 Task: Select a due date automation when advanced on, the moment a card is due add dates due in 1 working days.
Action: Mouse moved to (938, 77)
Screenshot: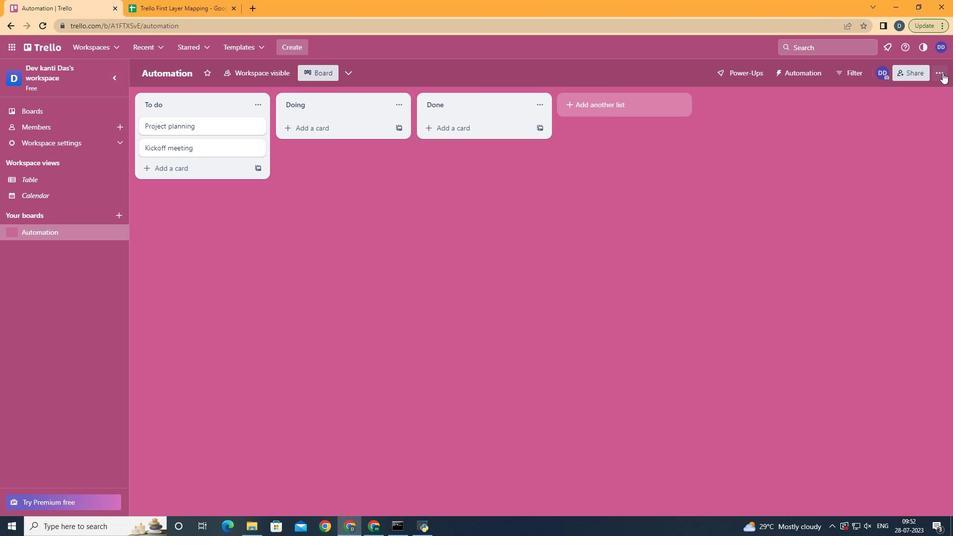 
Action: Mouse pressed left at (938, 77)
Screenshot: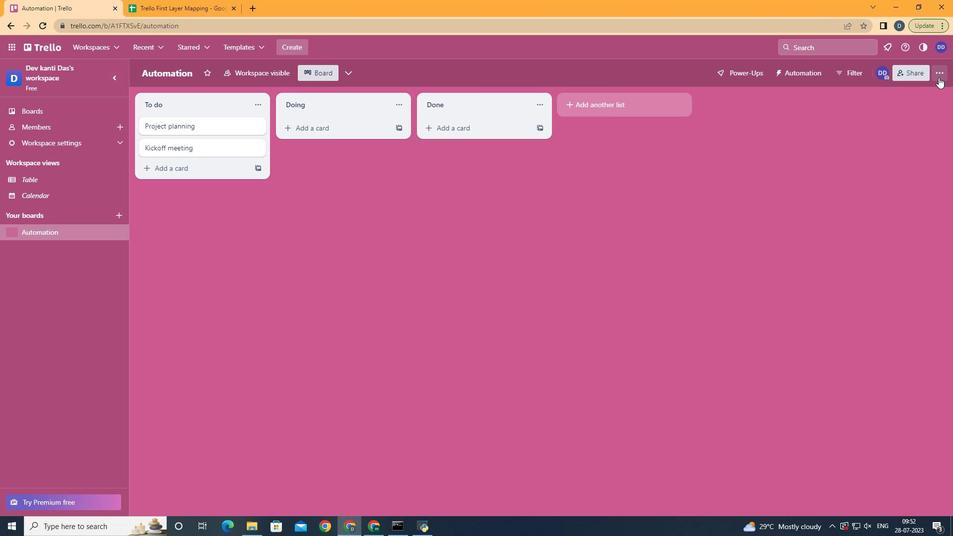 
Action: Mouse moved to (866, 197)
Screenshot: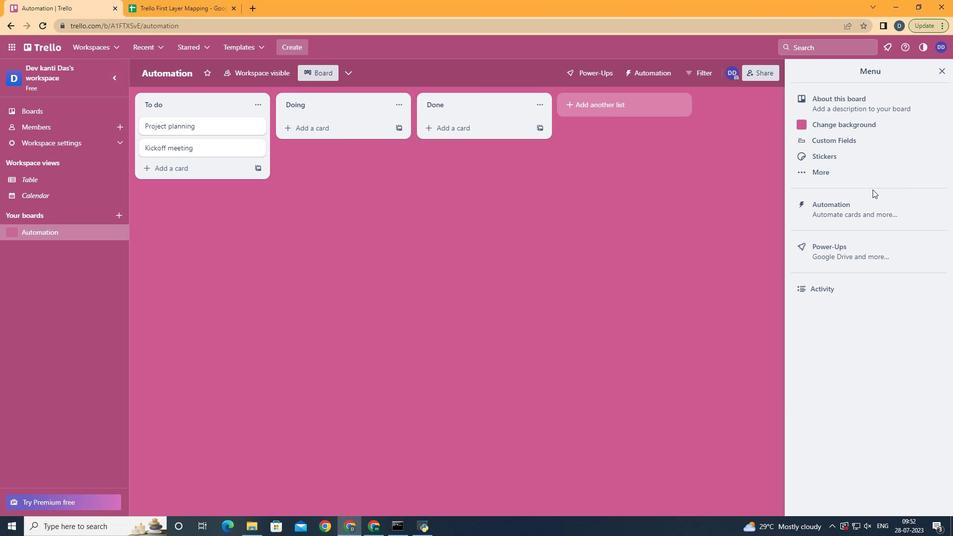 
Action: Mouse pressed left at (866, 197)
Screenshot: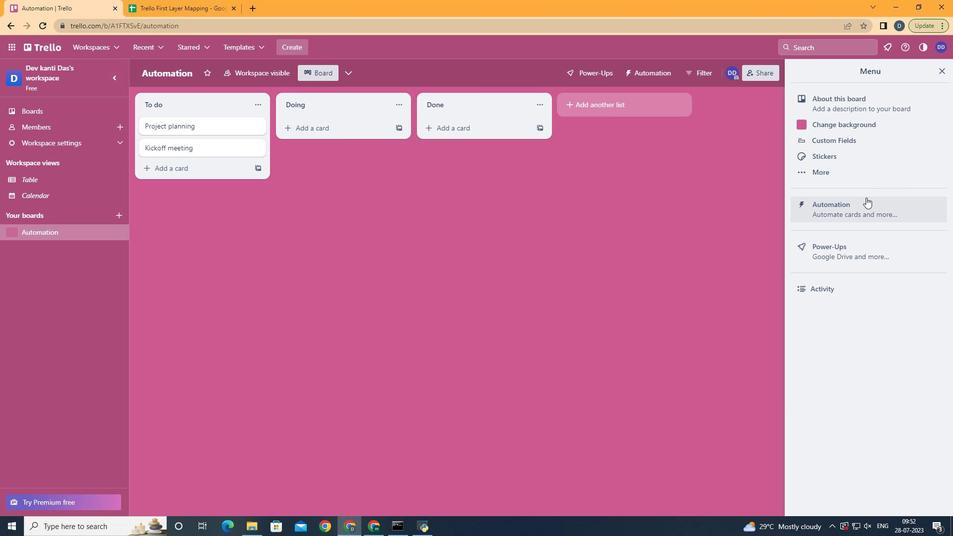 
Action: Mouse moved to (173, 198)
Screenshot: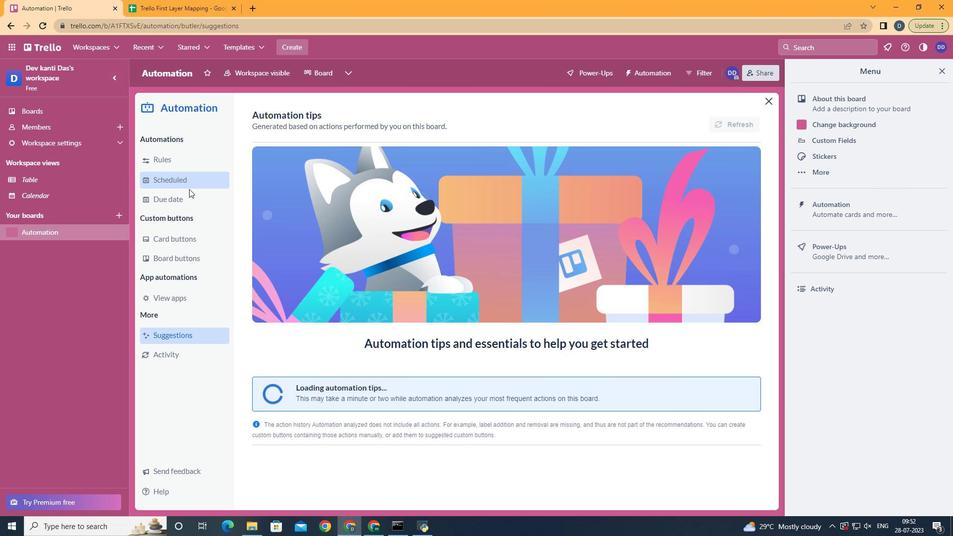 
Action: Mouse pressed left at (173, 198)
Screenshot: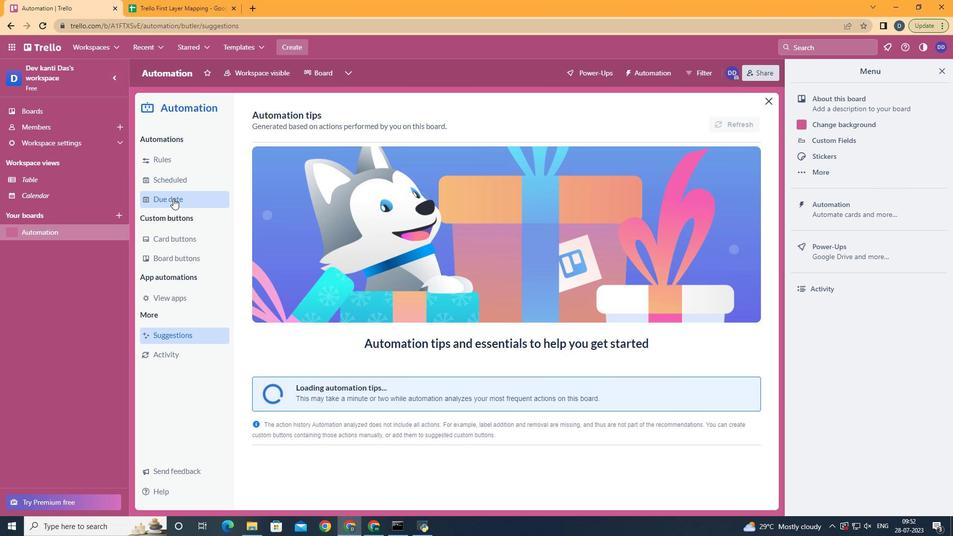 
Action: Mouse moved to (701, 118)
Screenshot: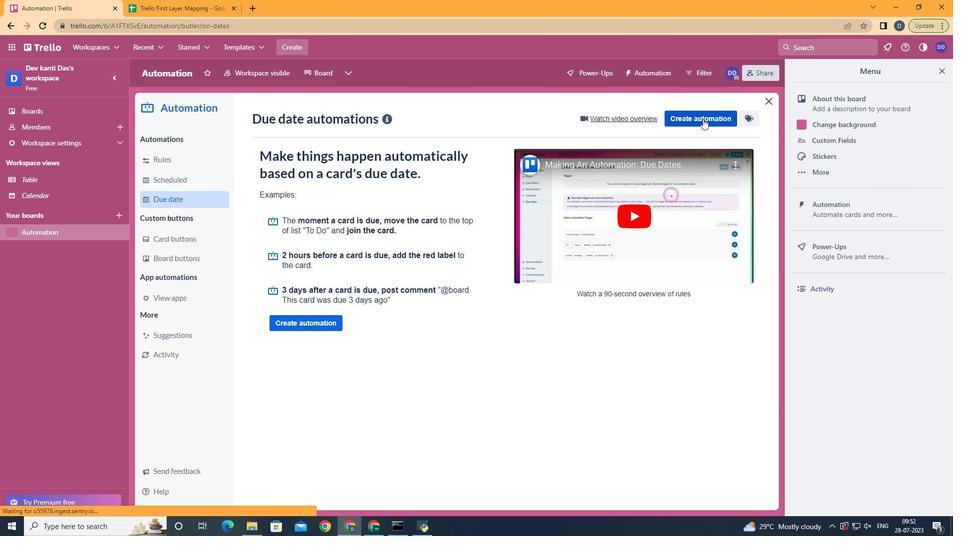 
Action: Mouse pressed left at (701, 118)
Screenshot: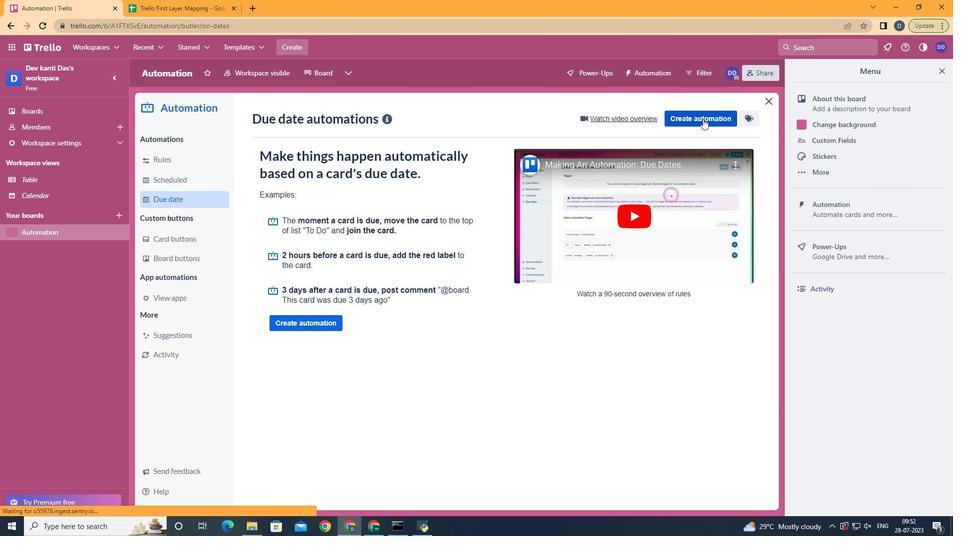 
Action: Mouse moved to (474, 215)
Screenshot: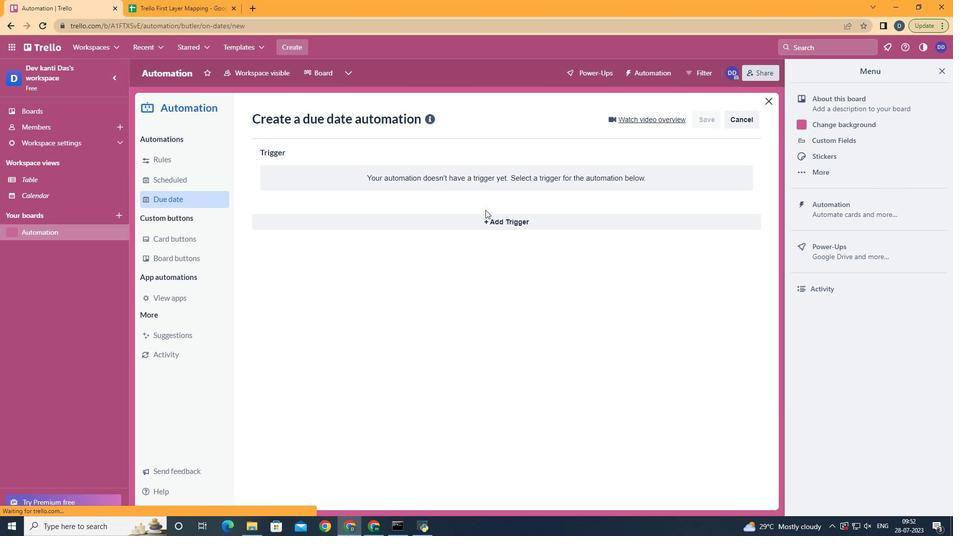 
Action: Mouse pressed left at (474, 215)
Screenshot: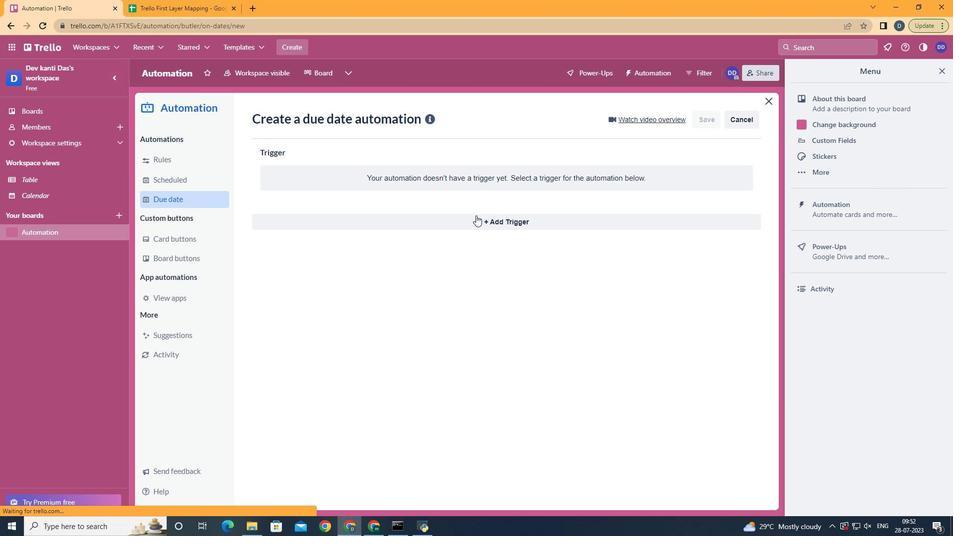 
Action: Mouse moved to (337, 337)
Screenshot: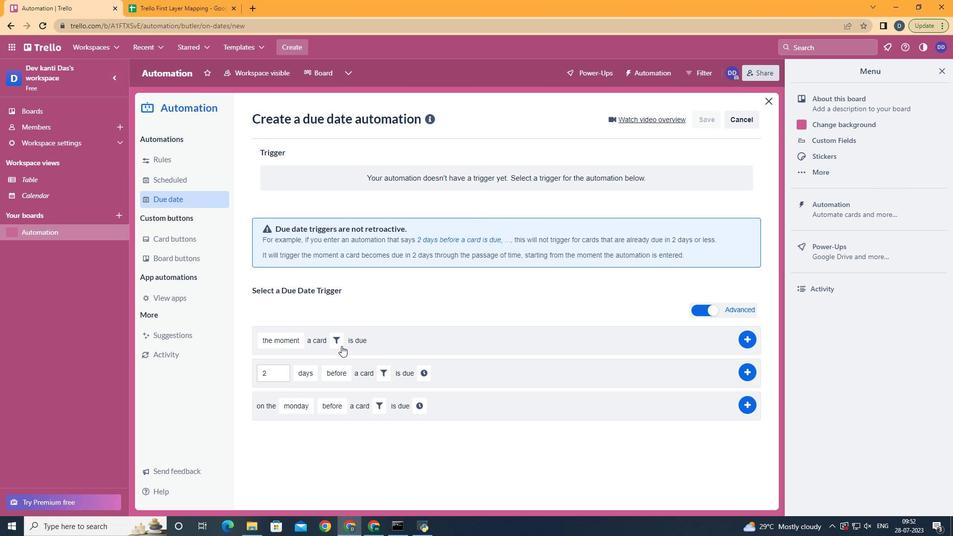 
Action: Mouse pressed left at (337, 337)
Screenshot: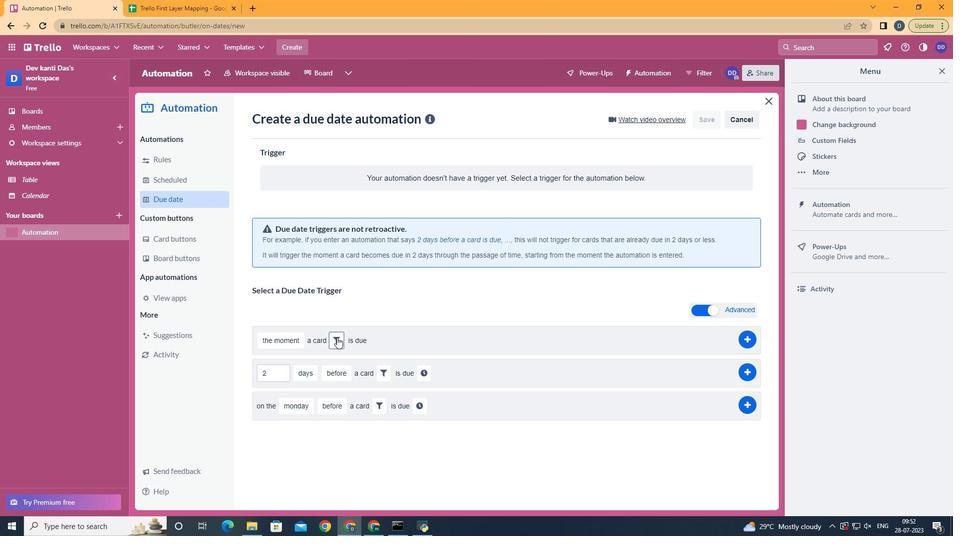 
Action: Mouse moved to (384, 373)
Screenshot: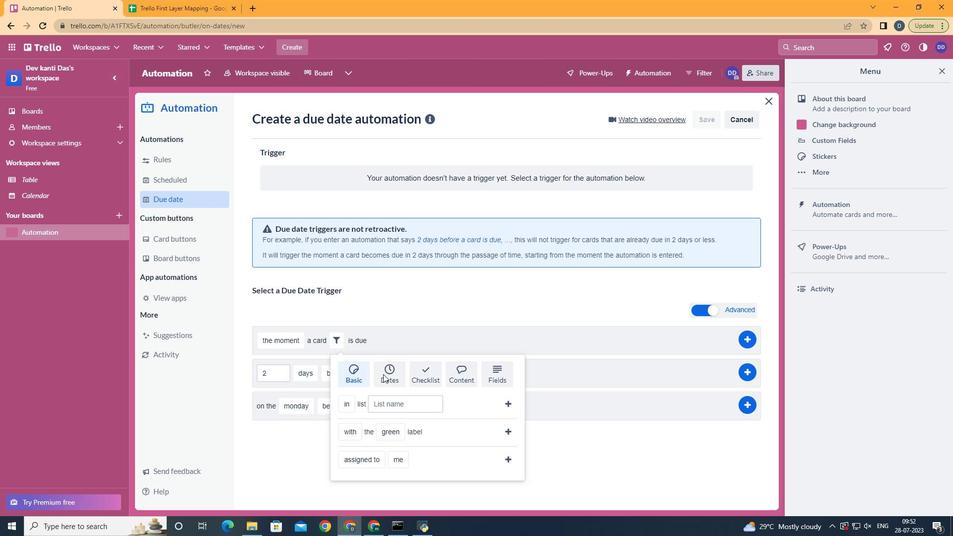 
Action: Mouse pressed left at (384, 373)
Screenshot: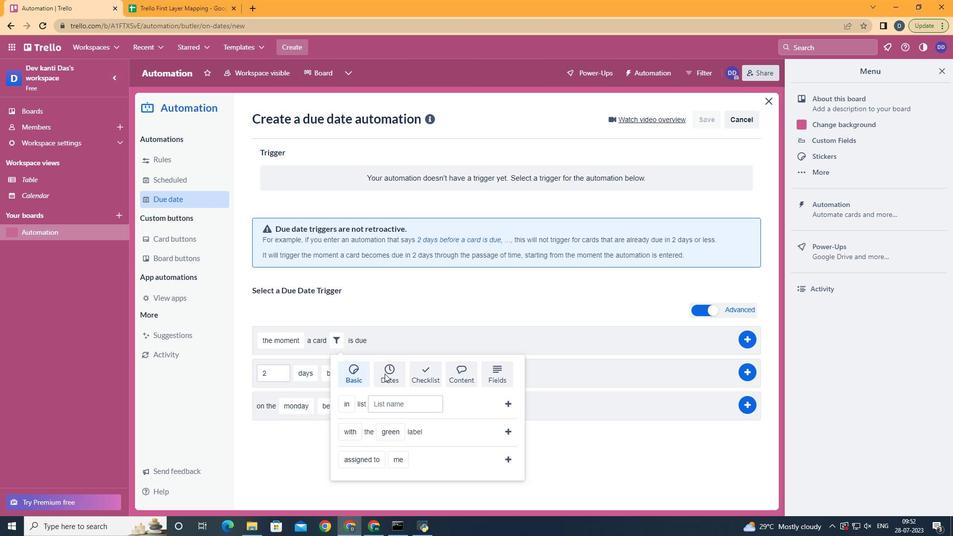 
Action: Mouse moved to (400, 449)
Screenshot: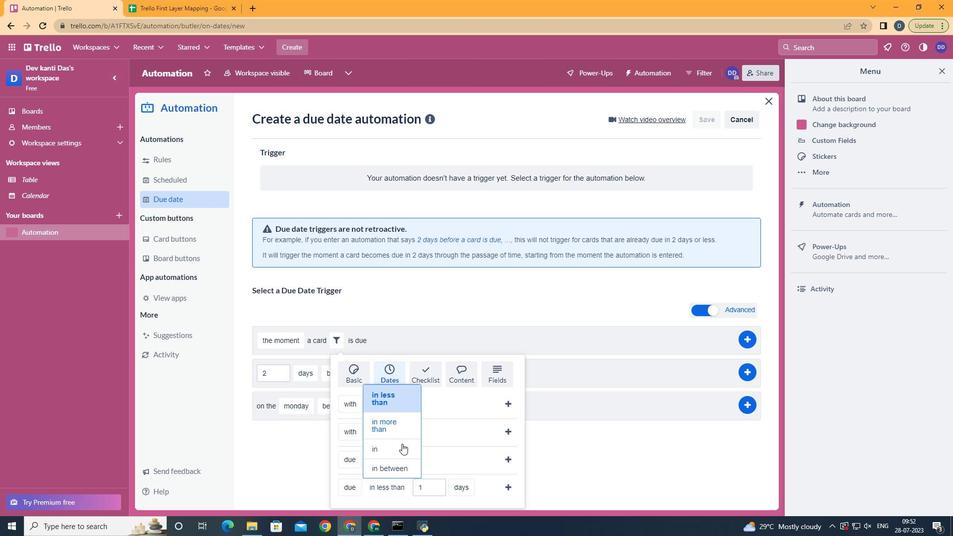 
Action: Mouse pressed left at (400, 449)
Screenshot: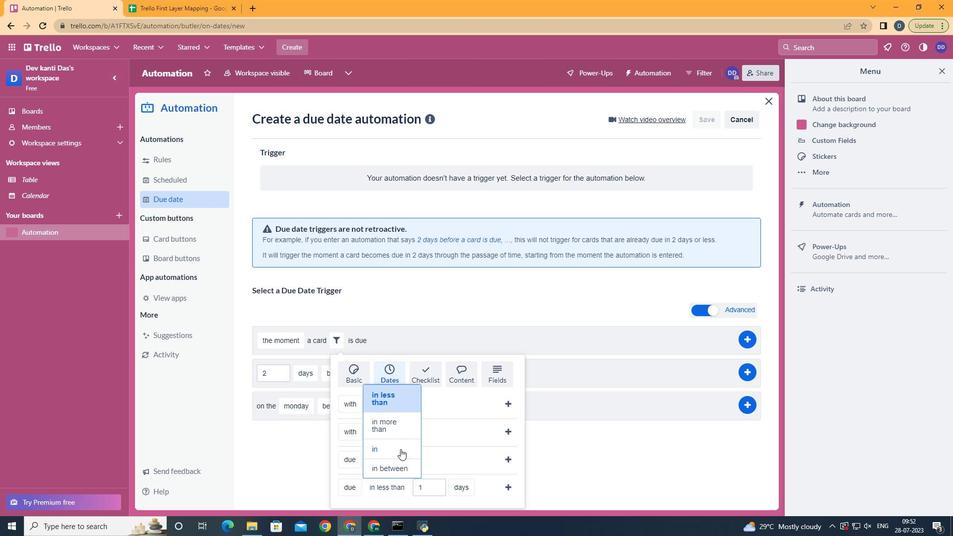 
Action: Mouse moved to (460, 448)
Screenshot: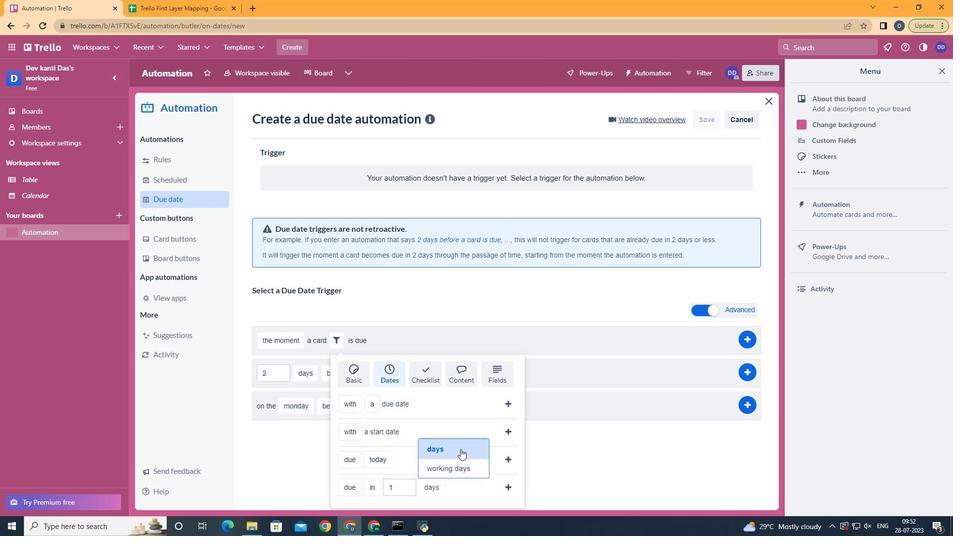 
Action: Mouse pressed left at (460, 448)
Screenshot: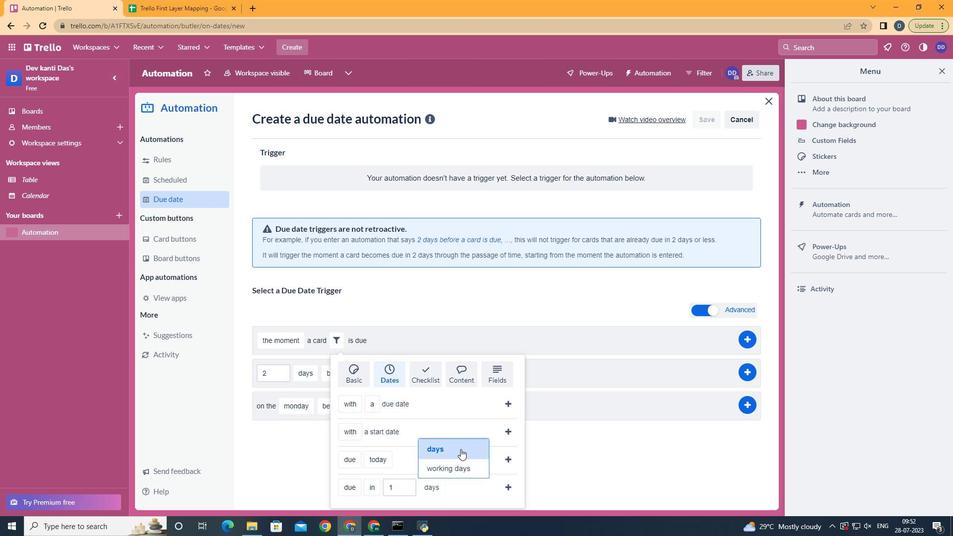 
Action: Mouse moved to (447, 470)
Screenshot: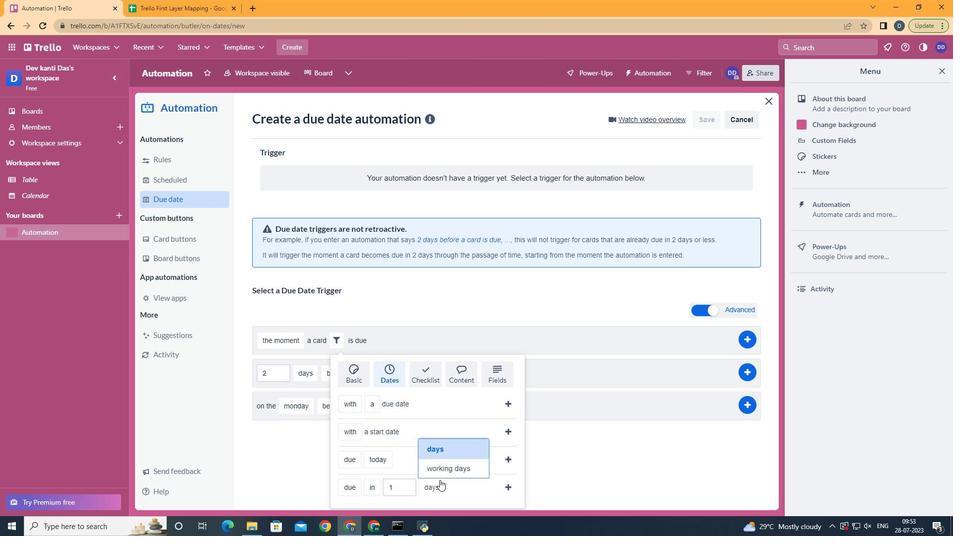 
Action: Mouse pressed left at (447, 470)
Screenshot: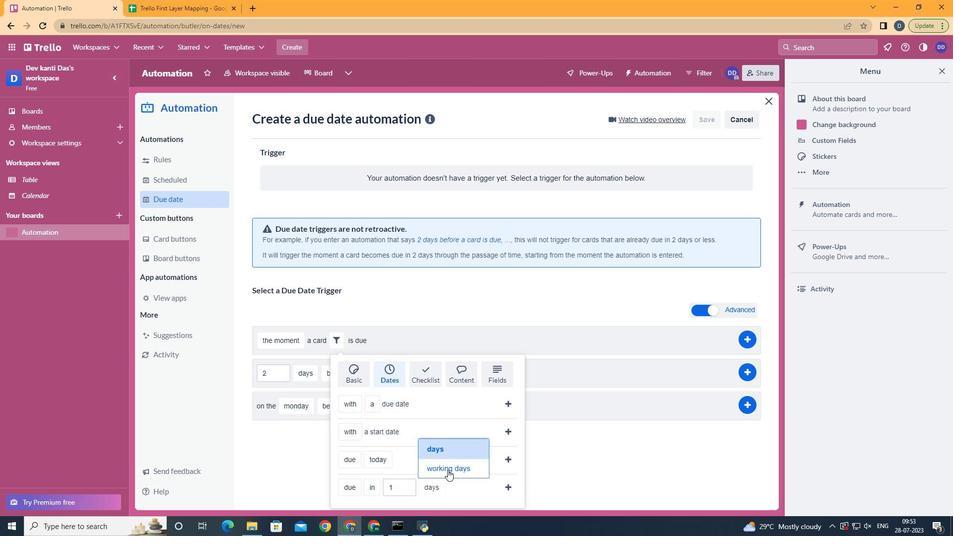 
Action: Mouse moved to (510, 488)
Screenshot: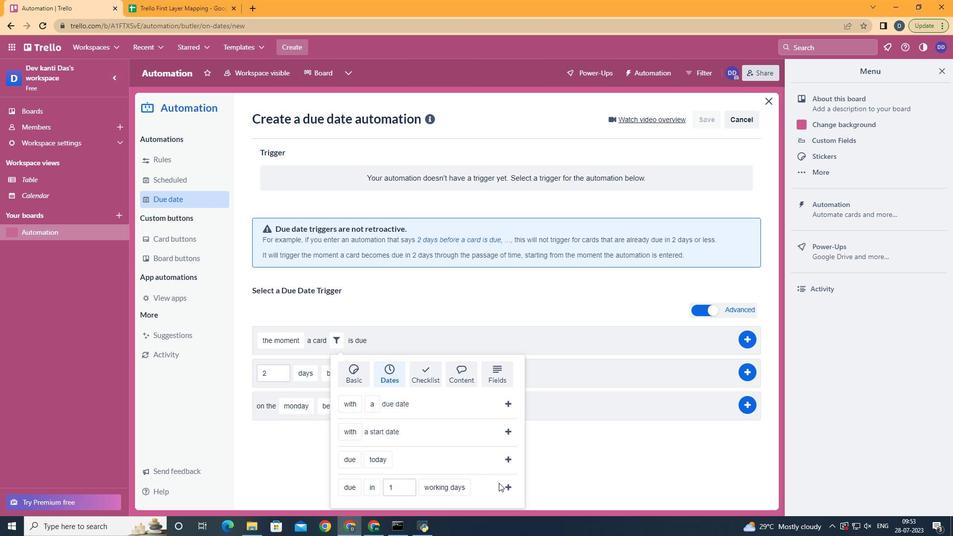 
Action: Mouse pressed left at (510, 488)
Screenshot: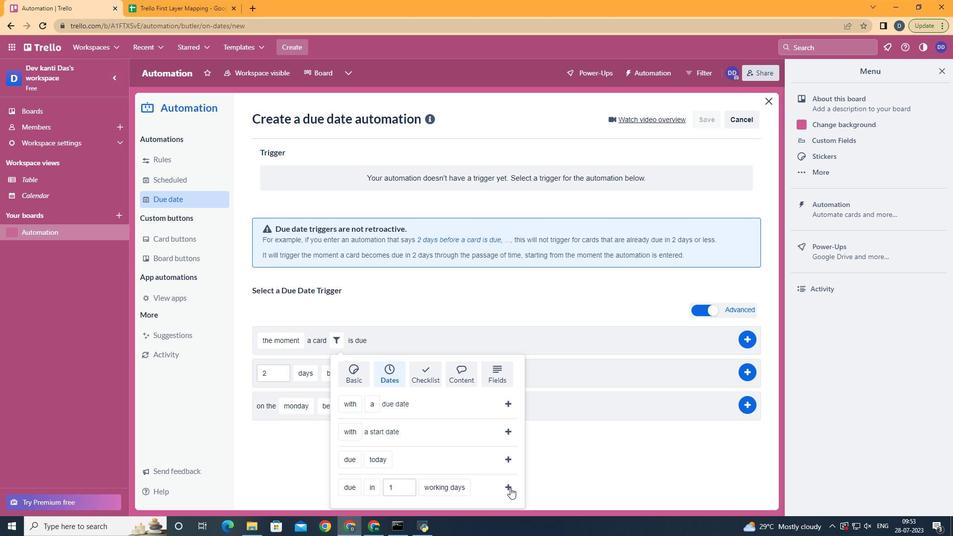 
